 Task: Add a condition where "Hours since status category pending Greater than Twenty" in unsolved tickets in your groups.
Action: Mouse moved to (97, 371)
Screenshot: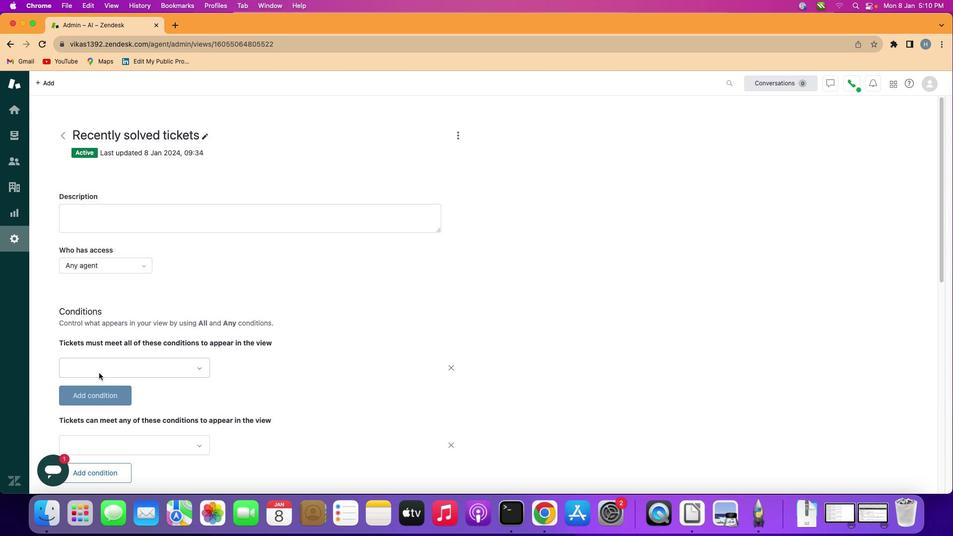 
Action: Mouse pressed left at (97, 371)
Screenshot: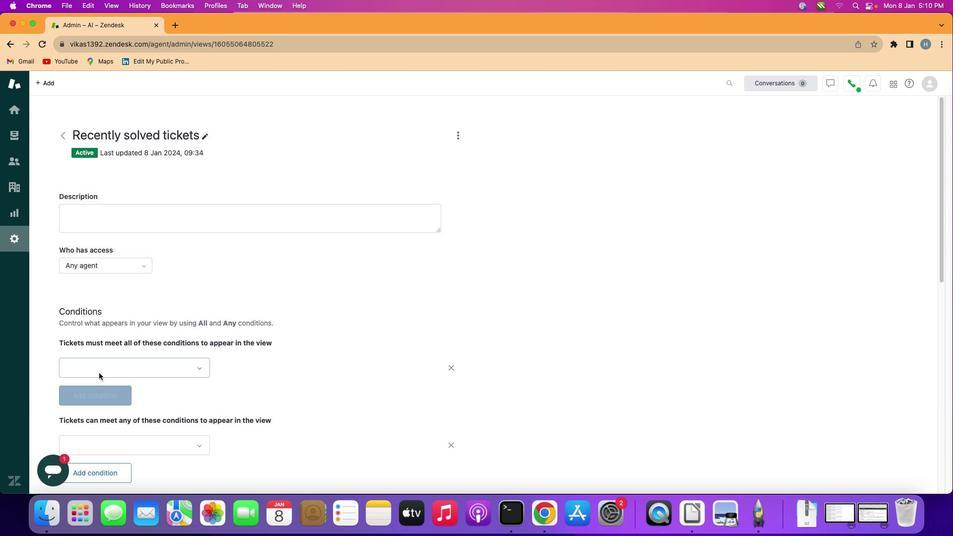 
Action: Mouse moved to (136, 370)
Screenshot: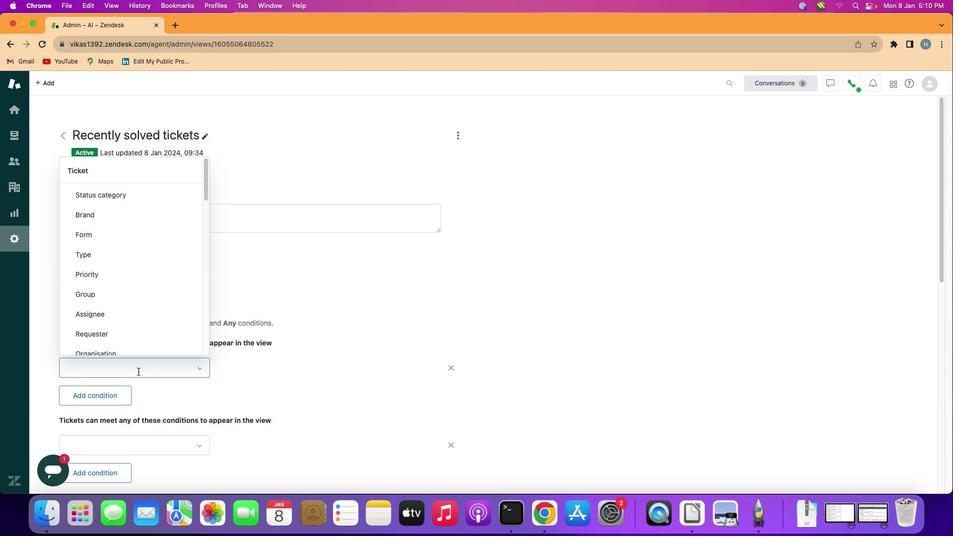 
Action: Mouse pressed left at (136, 370)
Screenshot: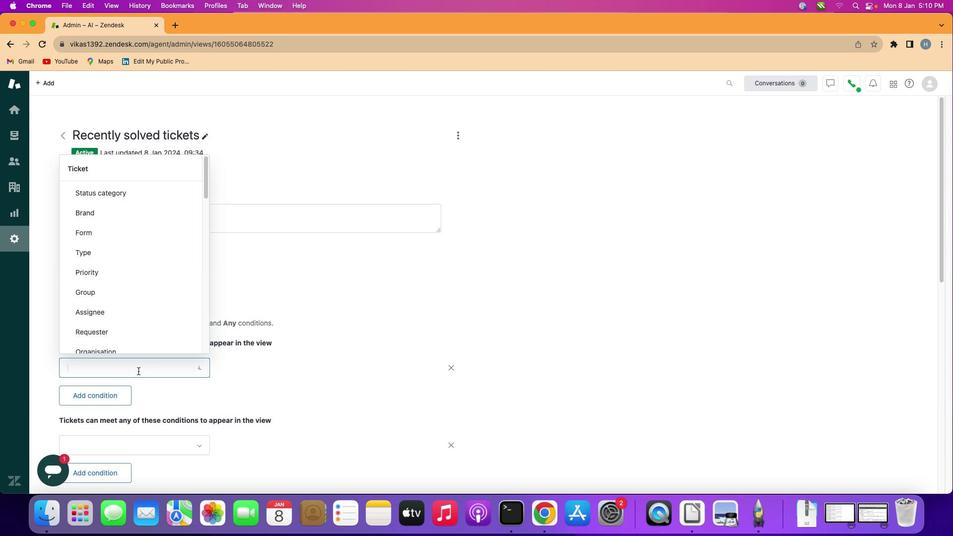 
Action: Mouse moved to (143, 286)
Screenshot: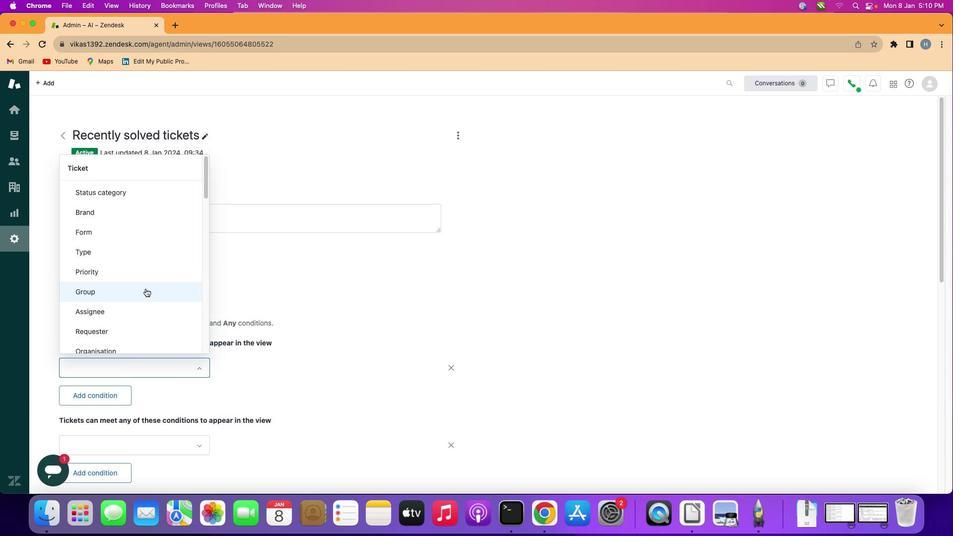 
Action: Mouse scrolled (143, 286) with delta (0, -1)
Screenshot: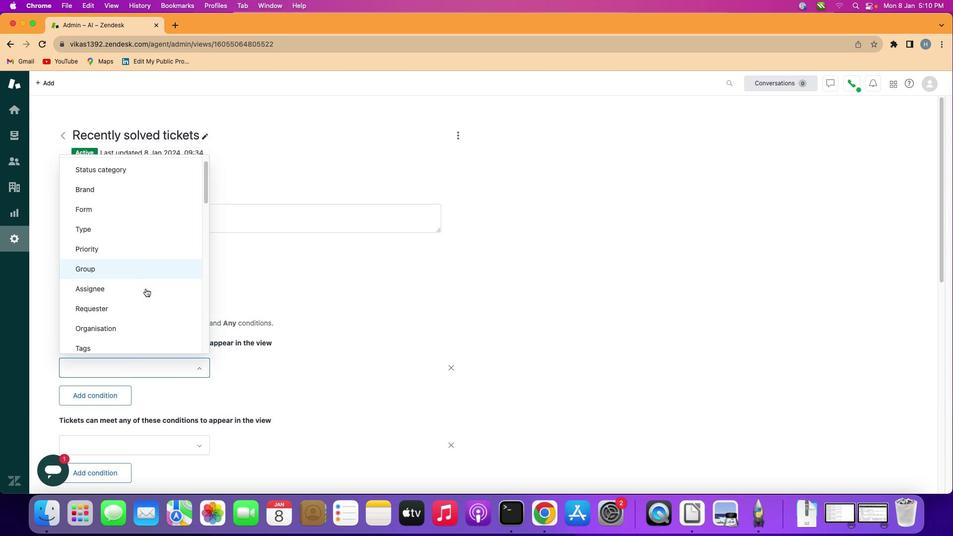 
Action: Mouse moved to (143, 286)
Screenshot: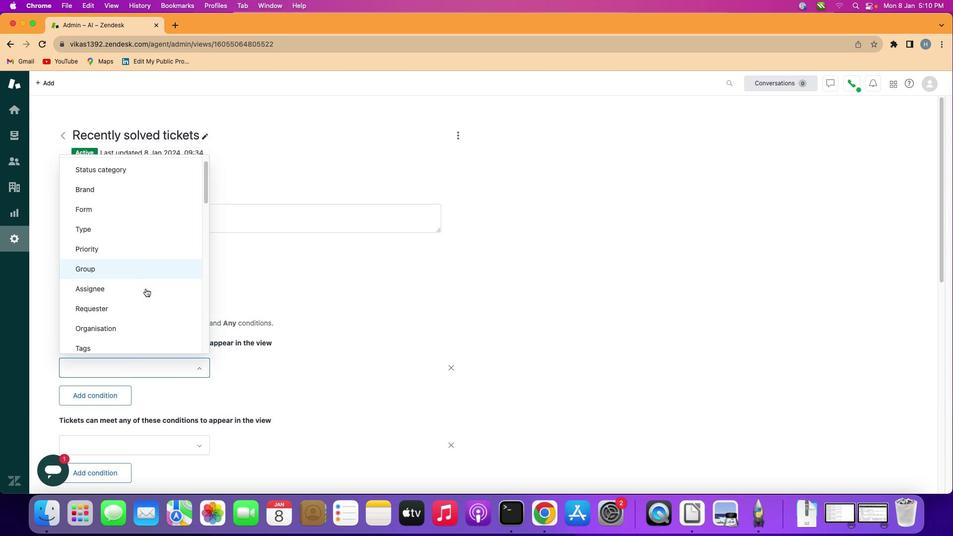 
Action: Mouse scrolled (143, 286) with delta (0, -1)
Screenshot: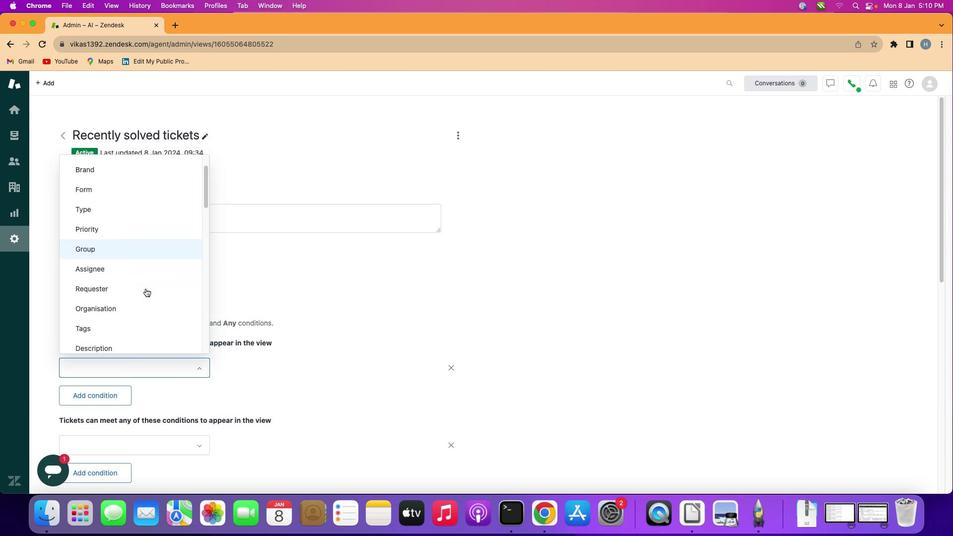 
Action: Mouse scrolled (143, 286) with delta (0, -1)
Screenshot: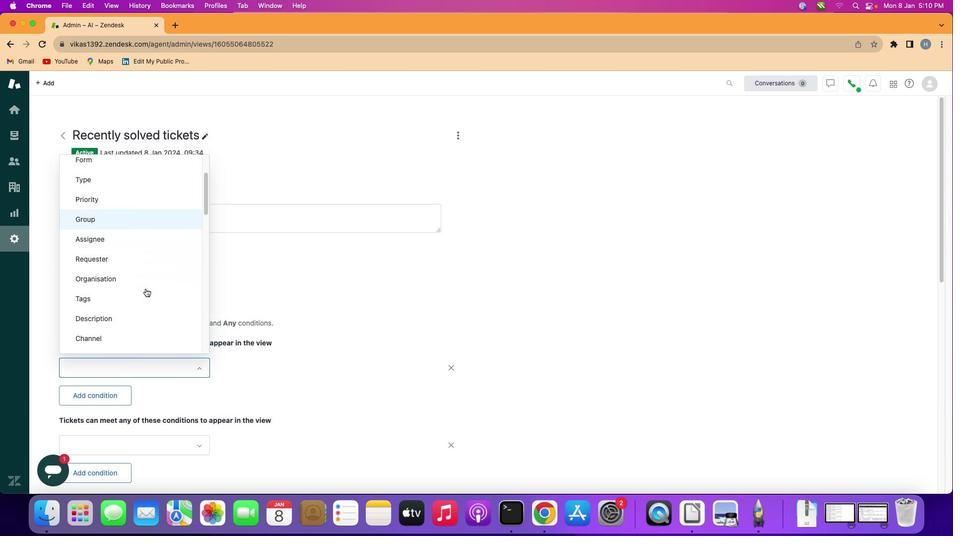 
Action: Mouse scrolled (143, 286) with delta (0, -1)
Screenshot: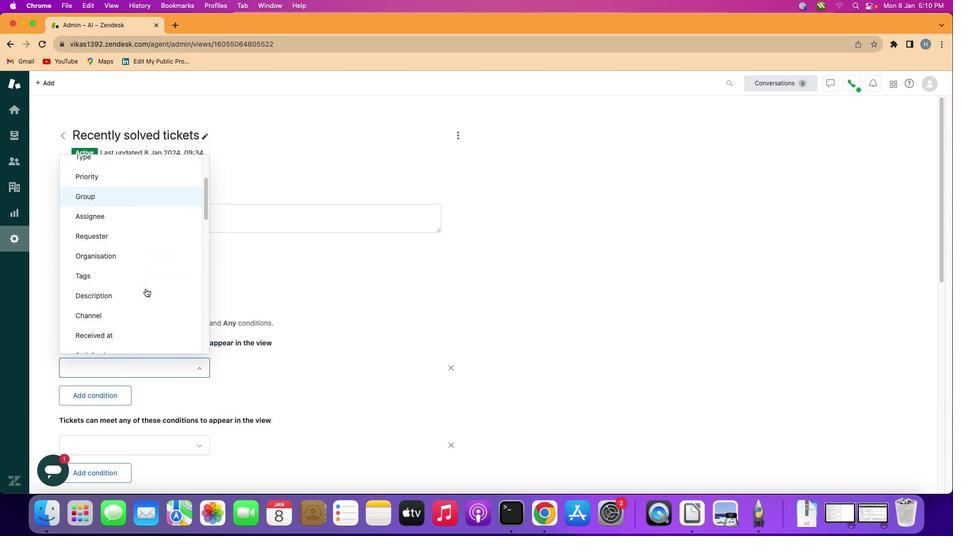 
Action: Mouse scrolled (143, 286) with delta (0, -1)
Screenshot: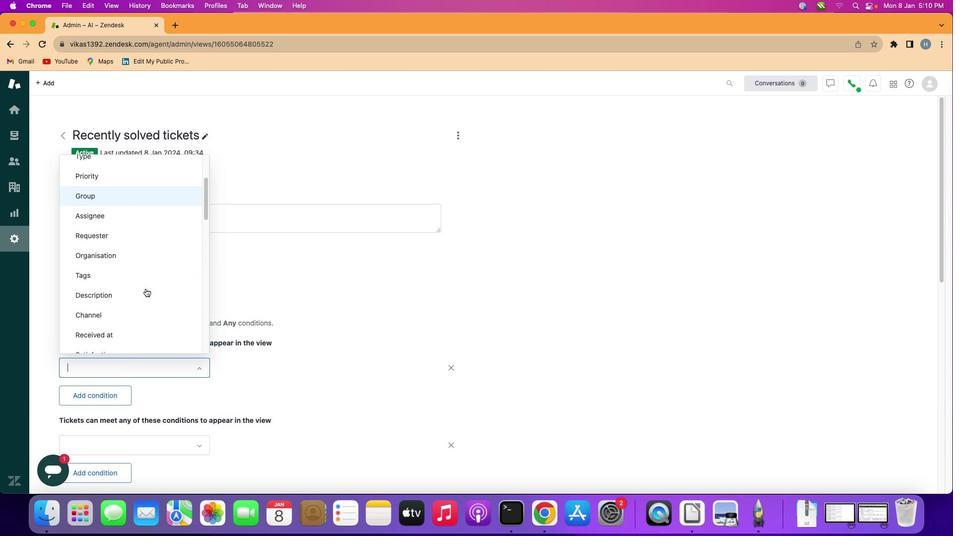 
Action: Mouse scrolled (143, 286) with delta (0, -1)
Screenshot: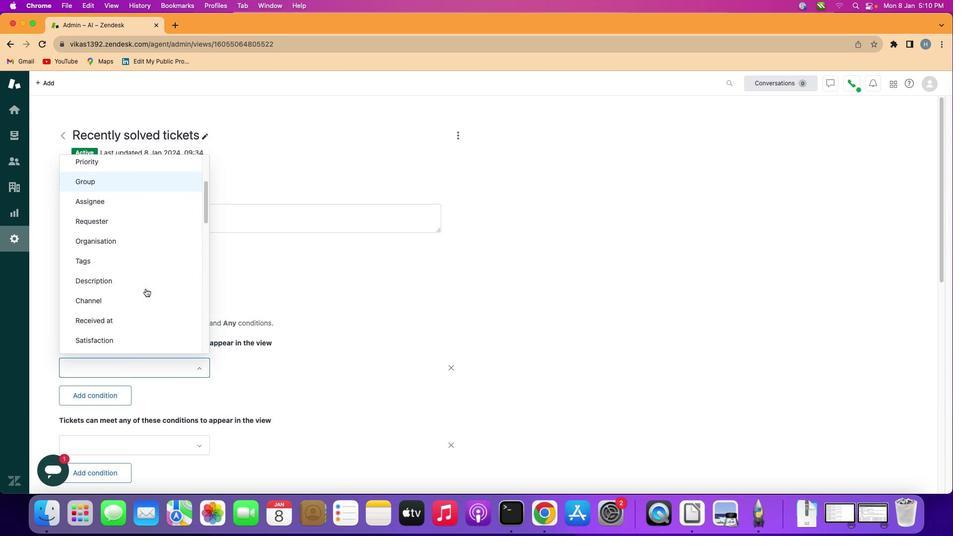 
Action: Mouse scrolled (143, 286) with delta (0, -1)
Screenshot: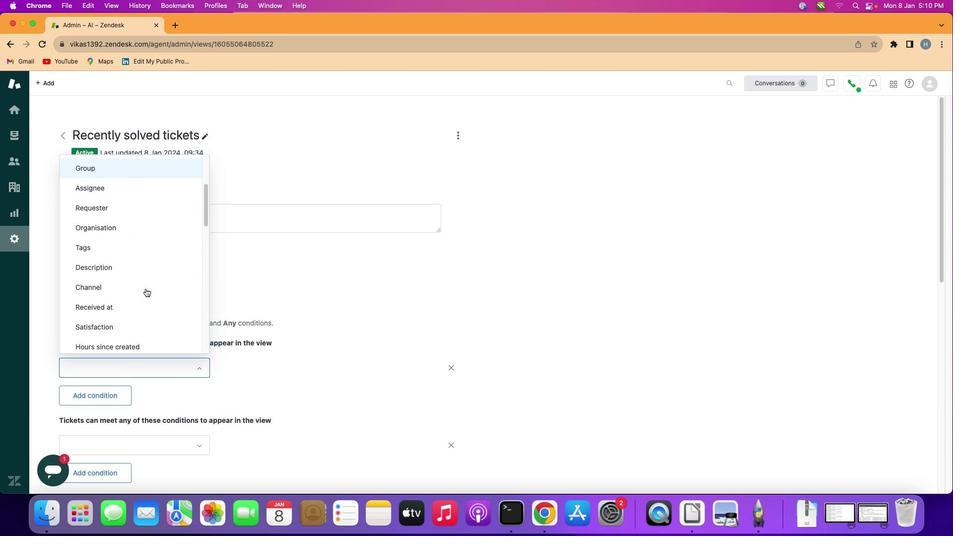 
Action: Mouse scrolled (143, 286) with delta (0, -1)
Screenshot: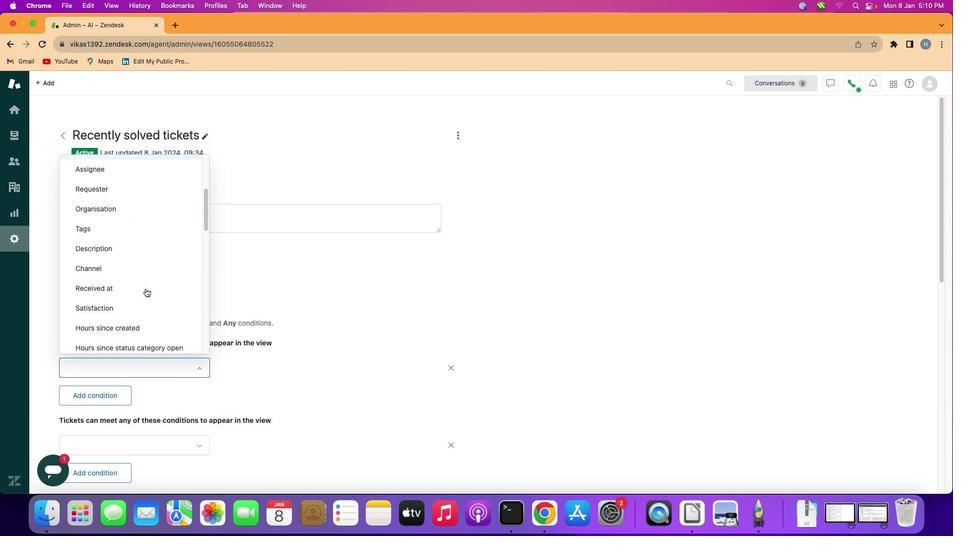 
Action: Mouse scrolled (143, 286) with delta (0, -1)
Screenshot: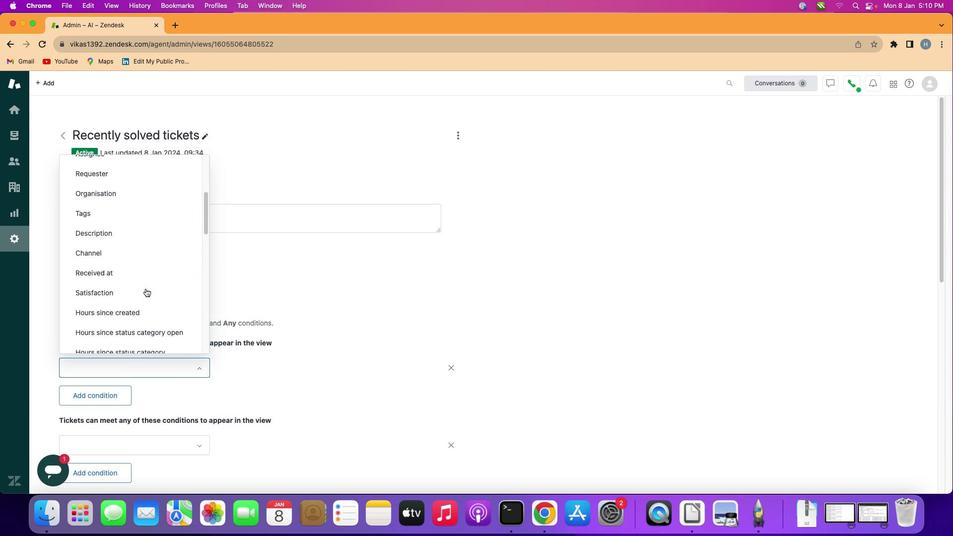 
Action: Mouse scrolled (143, 286) with delta (0, -1)
Screenshot: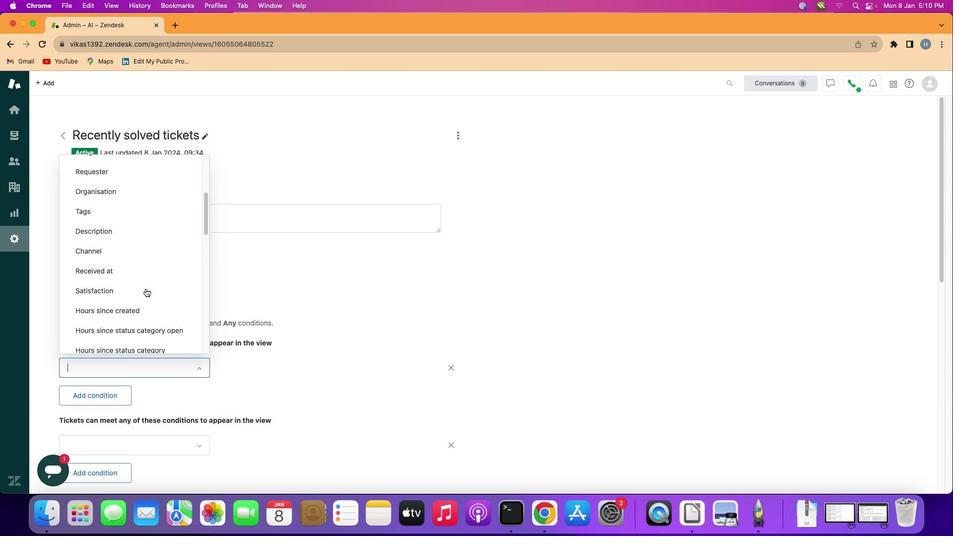 
Action: Mouse scrolled (143, 286) with delta (0, -1)
Screenshot: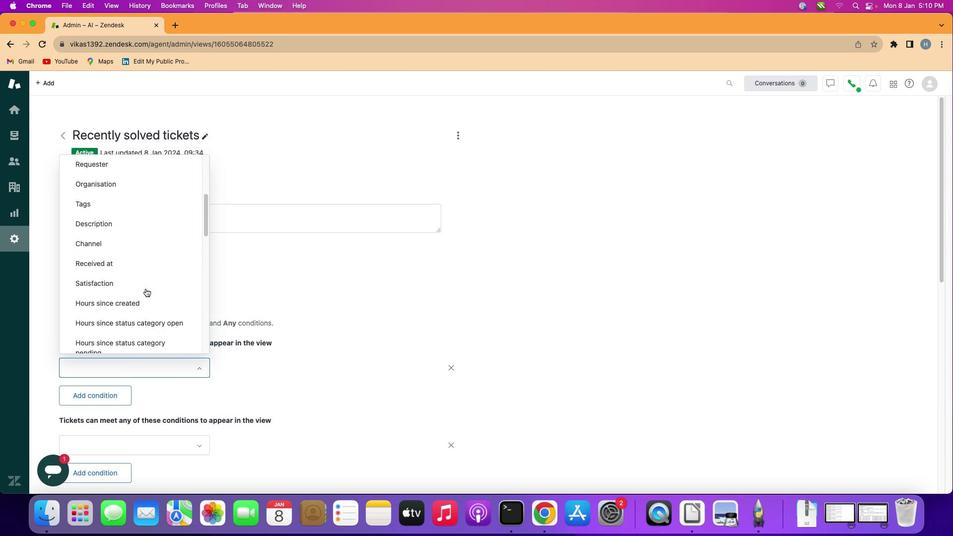 
Action: Mouse scrolled (143, 286) with delta (0, -1)
Screenshot: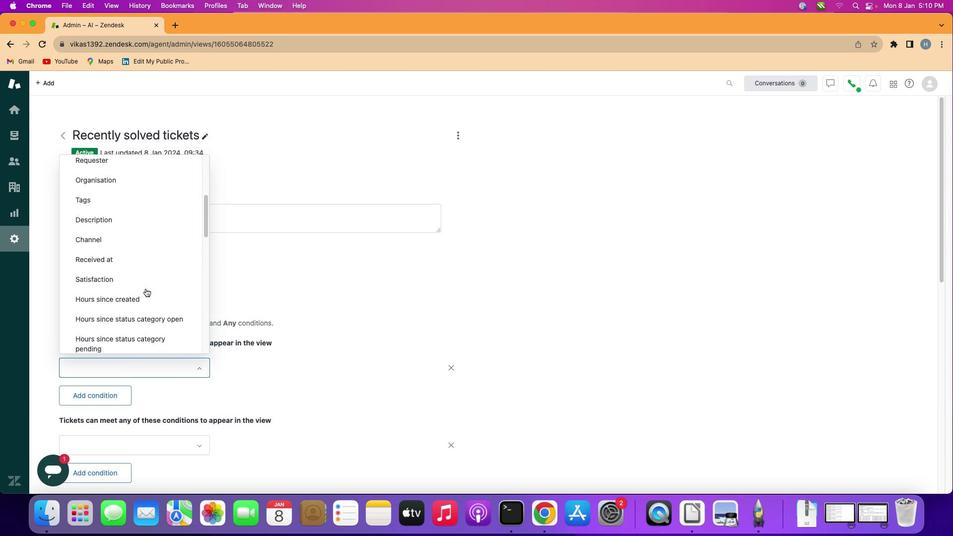 
Action: Mouse scrolled (143, 286) with delta (0, -1)
Screenshot: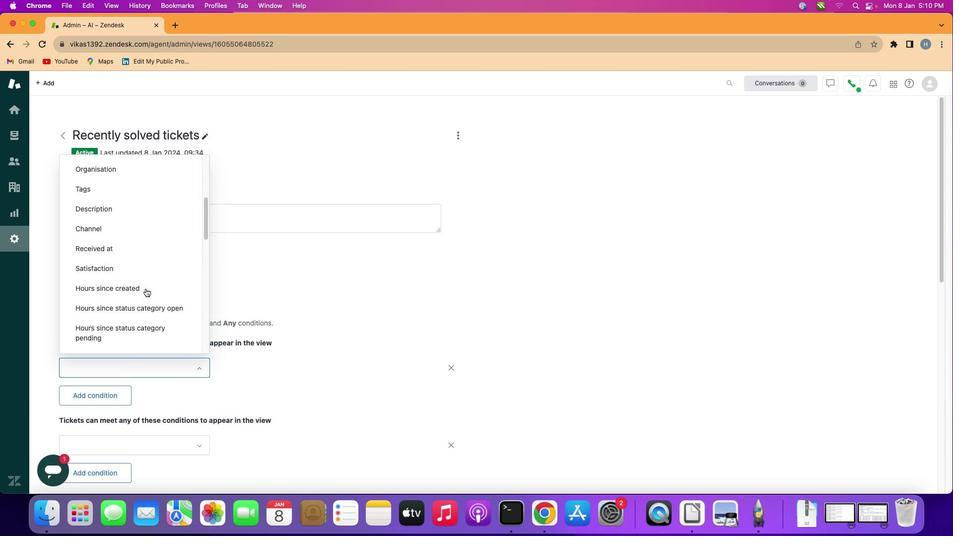 
Action: Mouse scrolled (143, 286) with delta (0, -1)
Screenshot: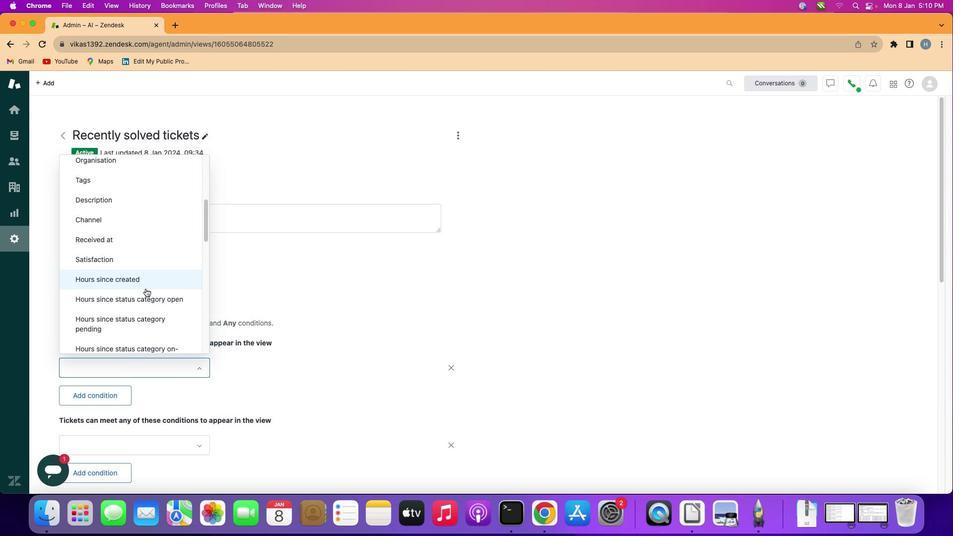 
Action: Mouse moved to (137, 313)
Screenshot: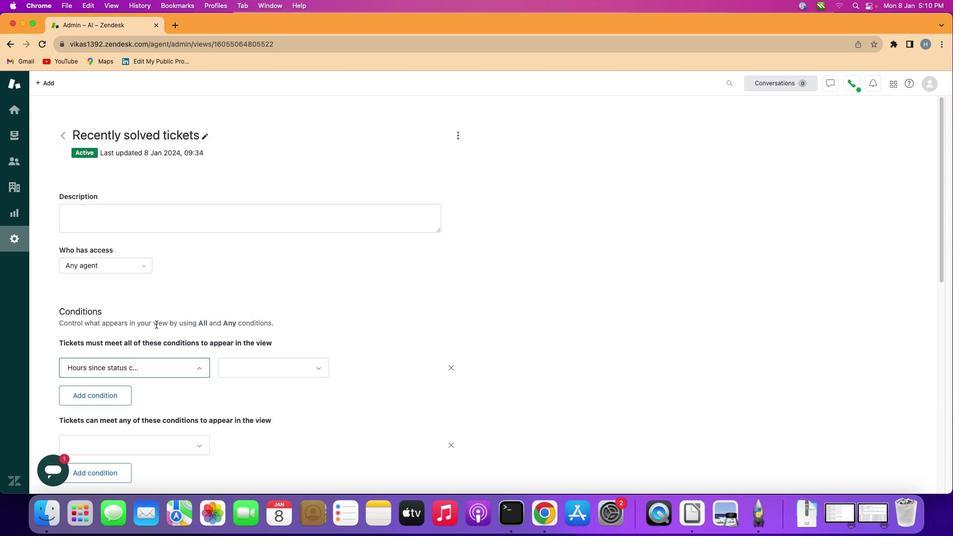 
Action: Mouse pressed left at (137, 313)
Screenshot: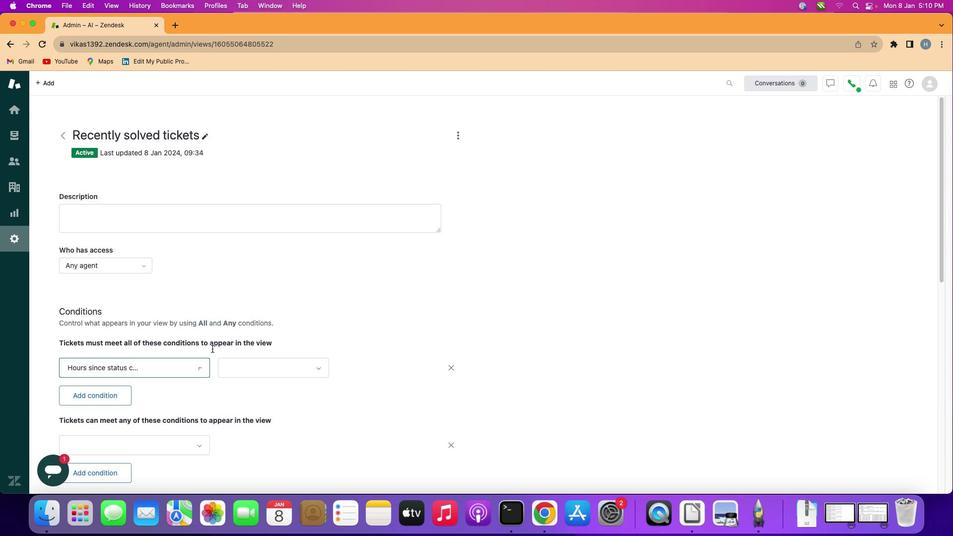 
Action: Mouse moved to (248, 359)
Screenshot: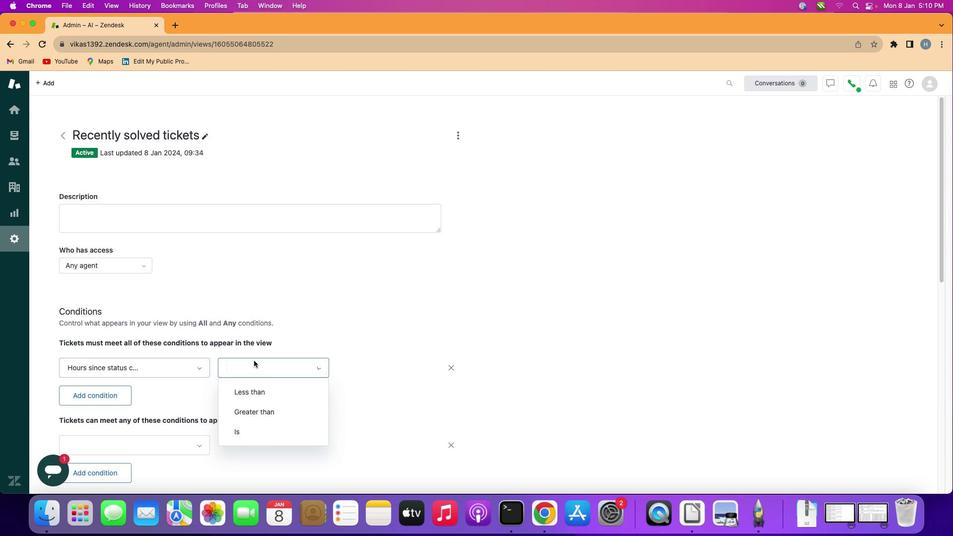 
Action: Mouse pressed left at (248, 359)
Screenshot: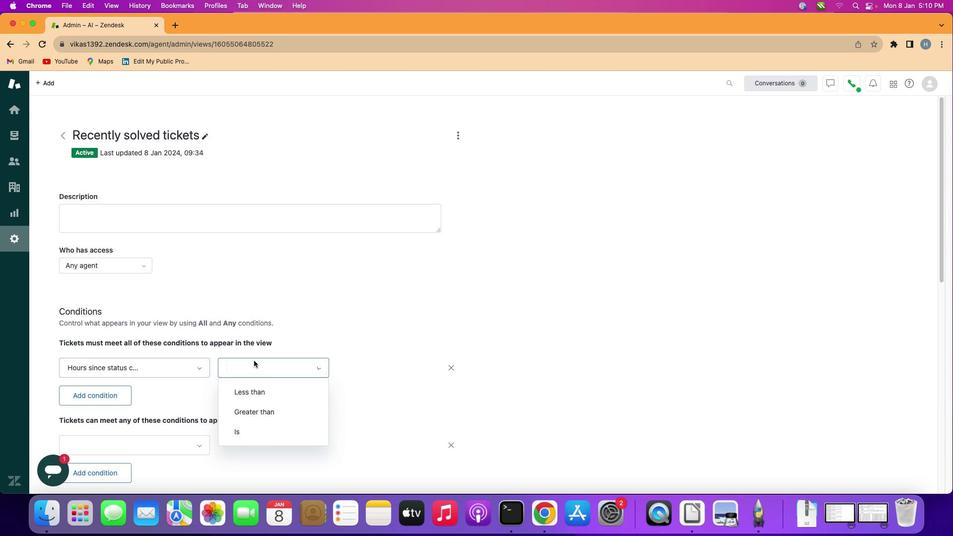 
Action: Mouse moved to (259, 407)
Screenshot: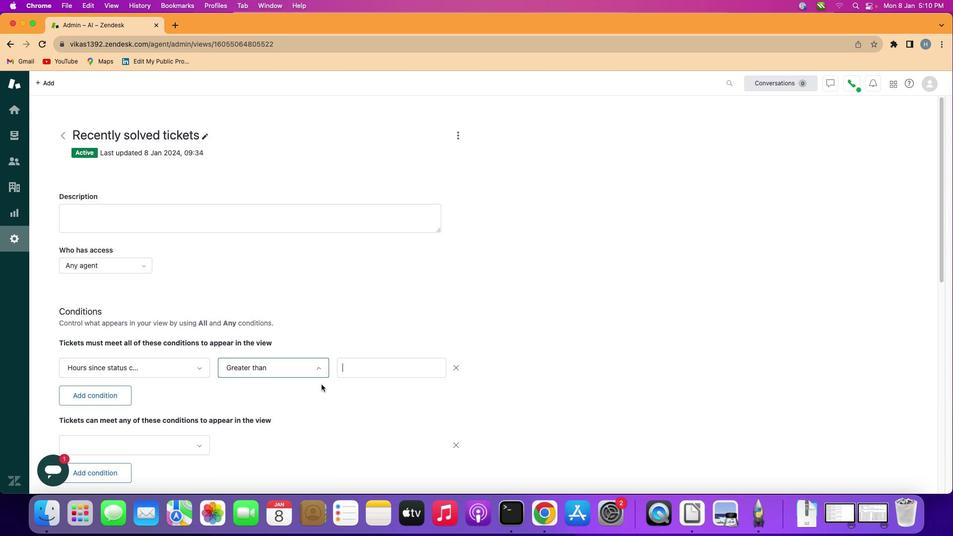 
Action: Mouse pressed left at (259, 407)
Screenshot: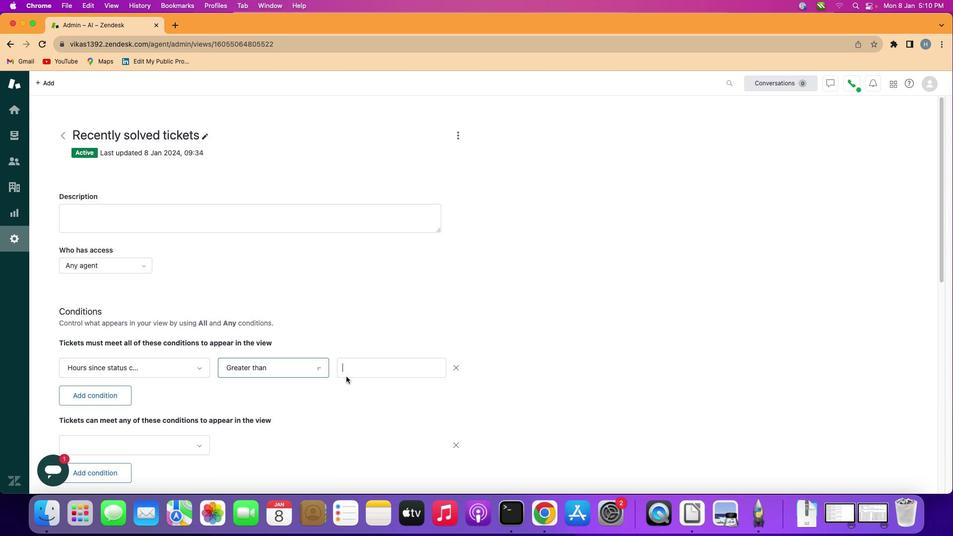 
Action: Mouse moved to (360, 367)
Screenshot: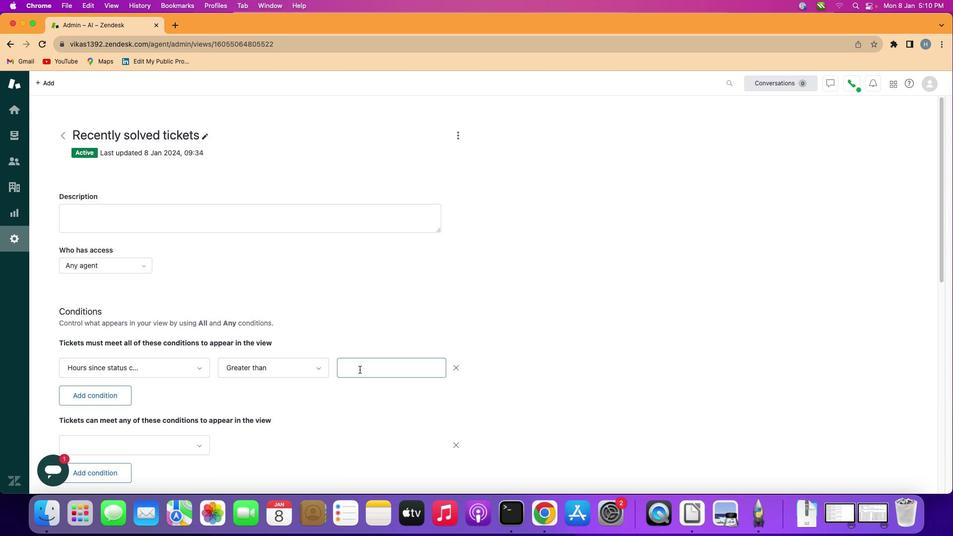 
Action: Mouse pressed left at (360, 367)
Screenshot: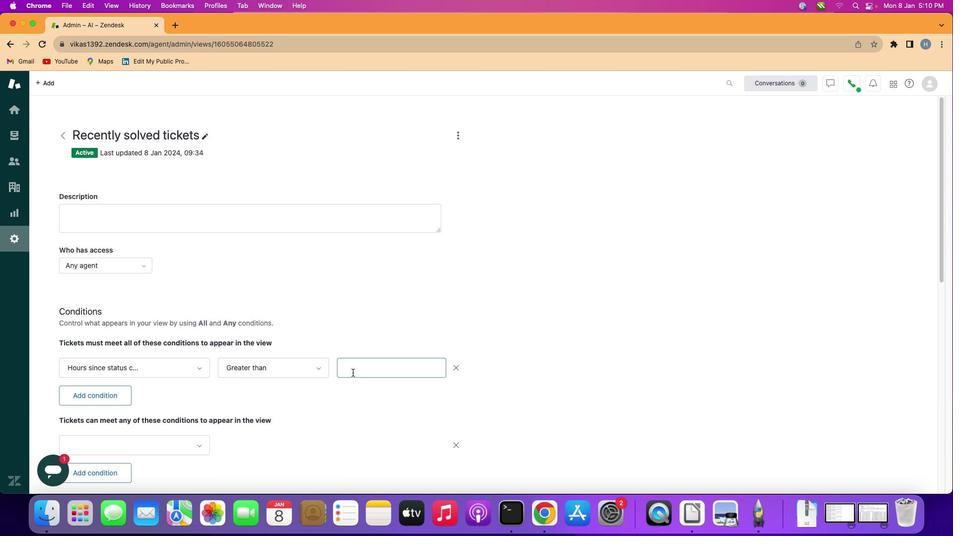 
Action: Mouse moved to (346, 373)
Screenshot: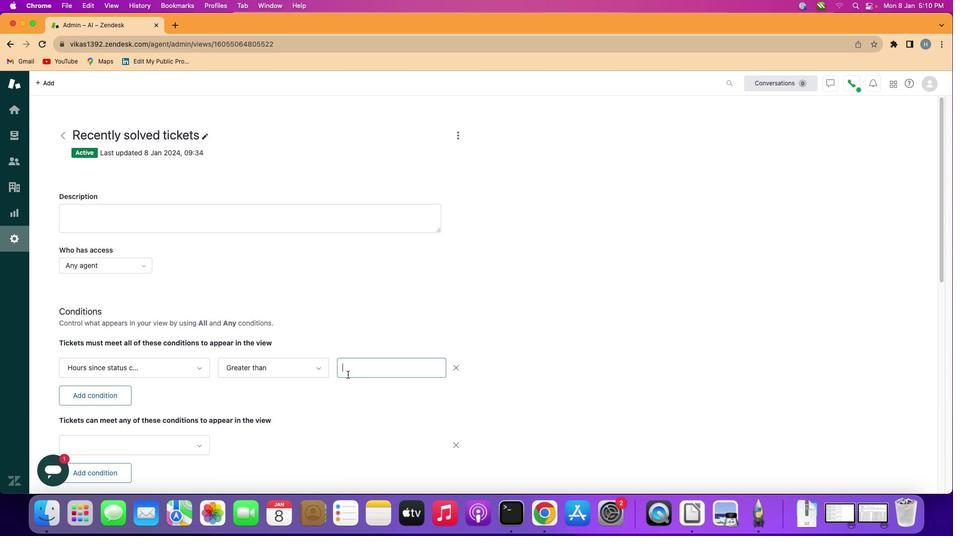 
Action: Key pressed Key.shift
Screenshot: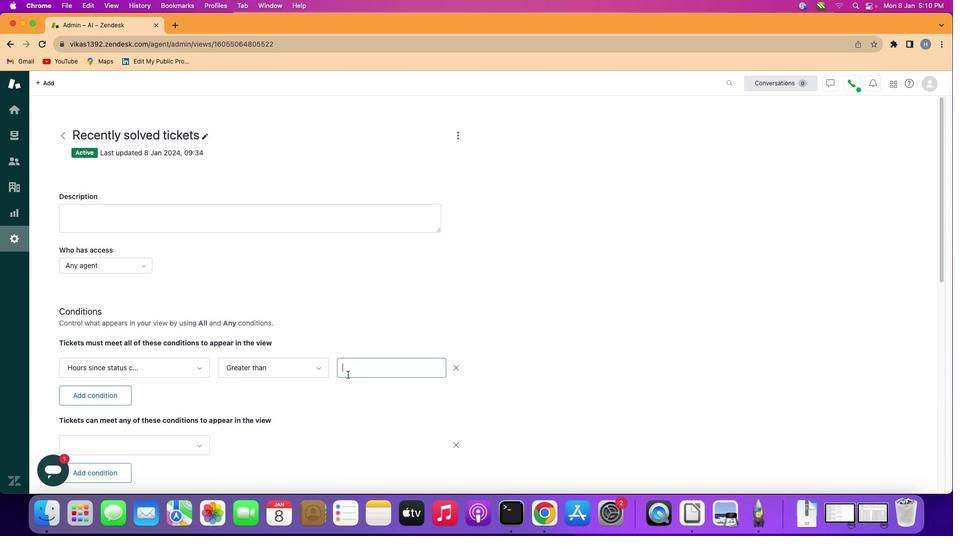 
Action: Mouse moved to (346, 373)
Screenshot: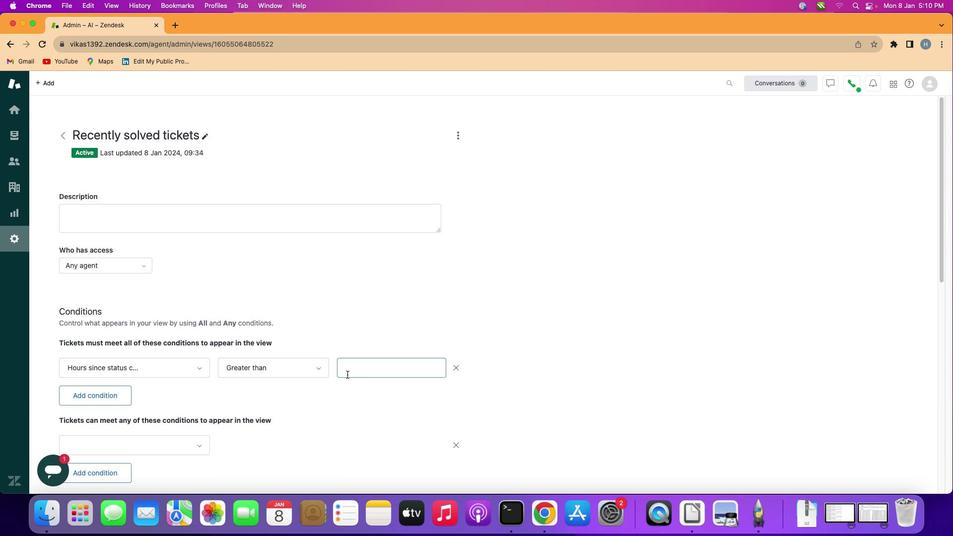 
Action: Key pressed 'T''w''e''n''r'Key.backspace't''y'
Screenshot: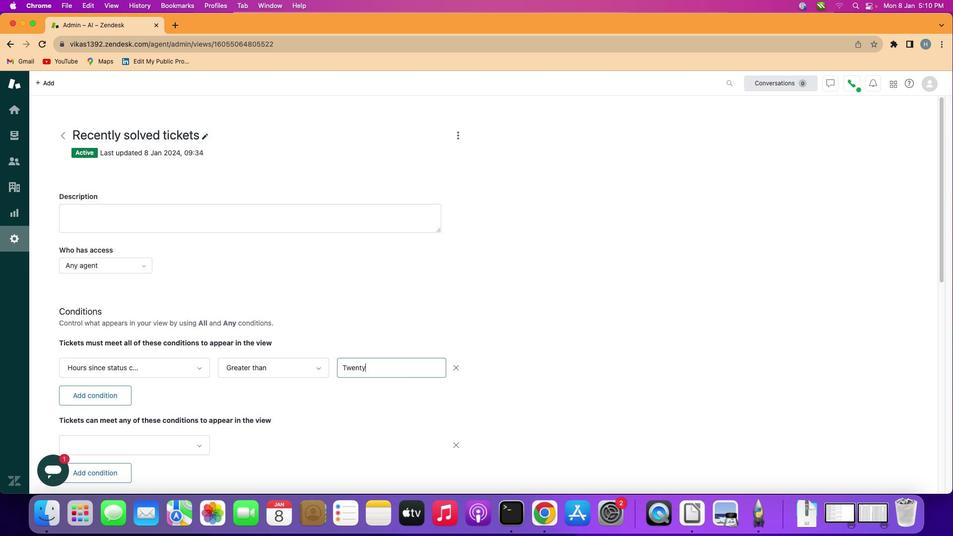 
Action: Mouse moved to (375, 396)
Screenshot: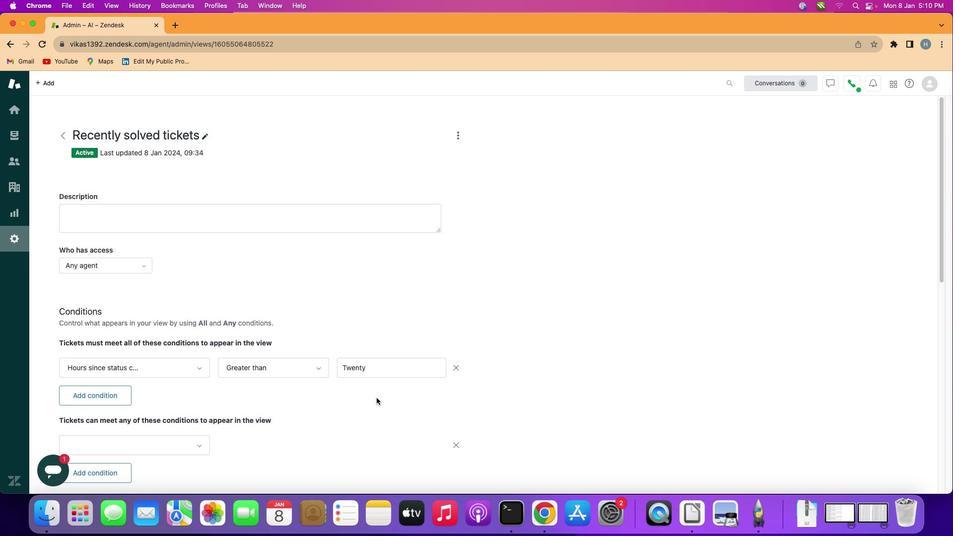 
Action: Mouse pressed left at (375, 396)
Screenshot: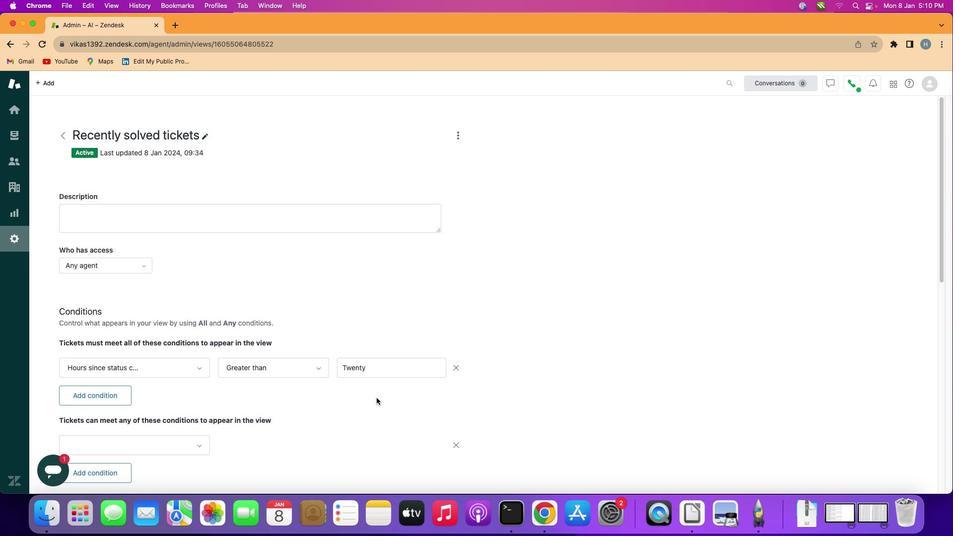 
Action: Mouse moved to (375, 396)
Screenshot: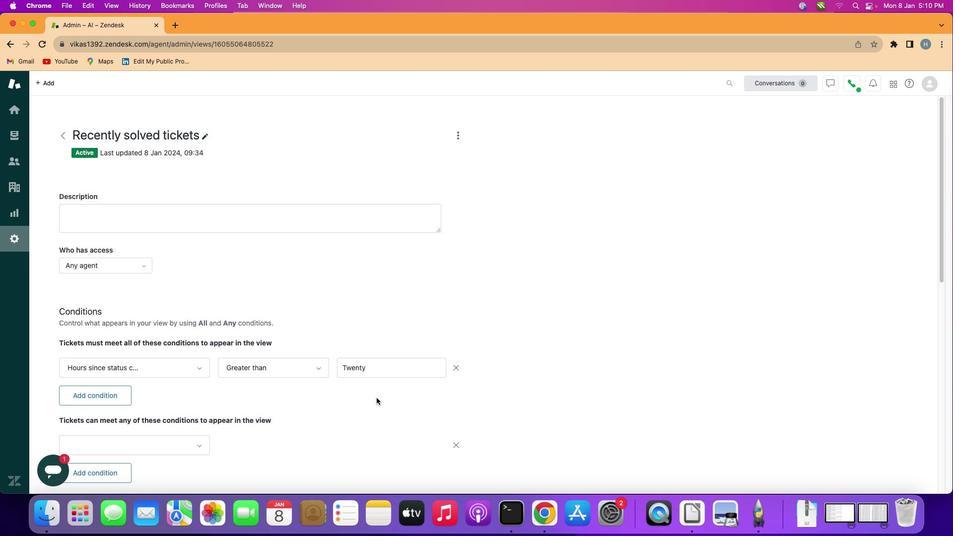 
